 Task: Create a due date automation trigger when advanced on, on the tuesday of the week before a card is due add content with a description not ending with resume at 11:00 AM.
Action: Mouse moved to (1078, 84)
Screenshot: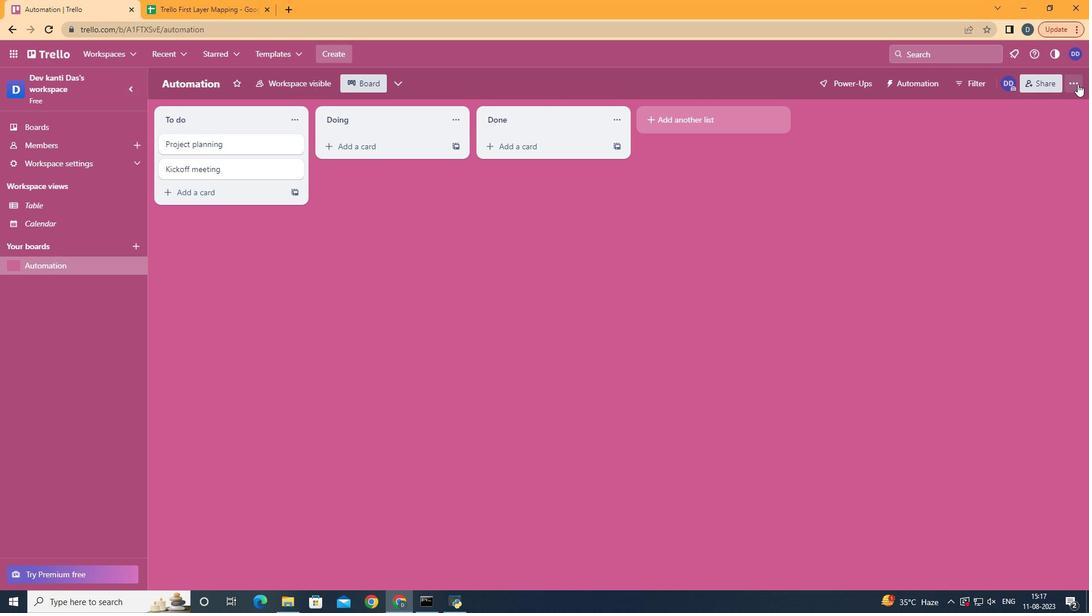 
Action: Mouse pressed left at (1078, 84)
Screenshot: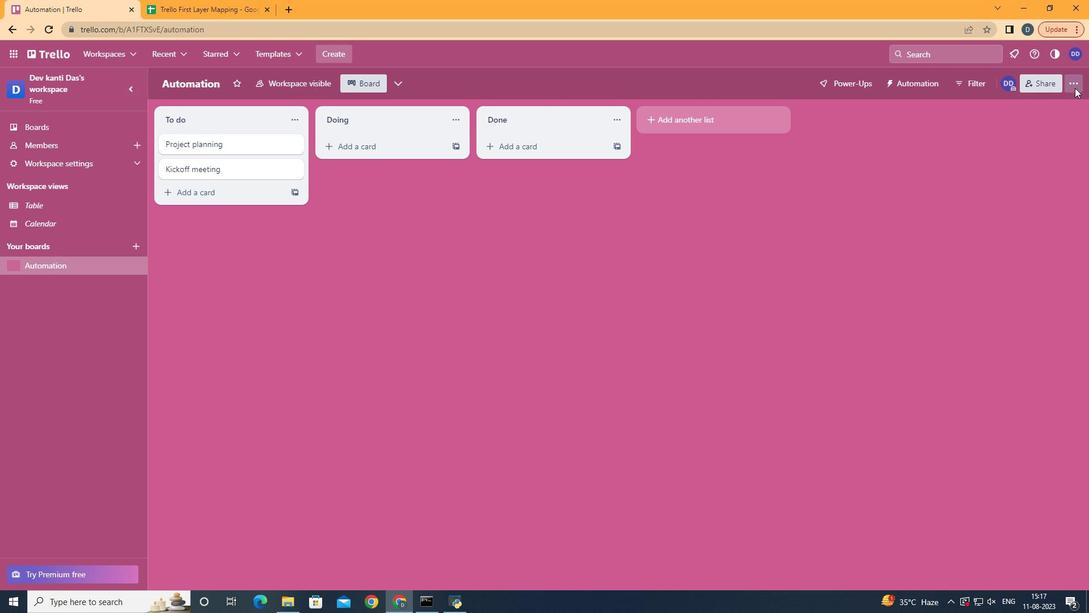 
Action: Mouse moved to (1014, 233)
Screenshot: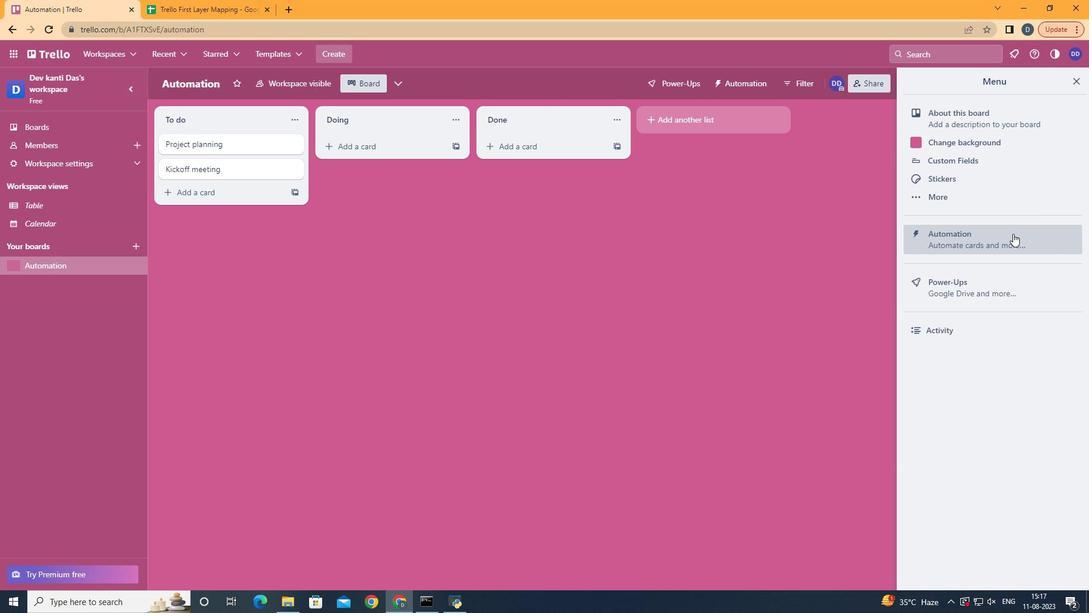 
Action: Mouse pressed left at (1014, 233)
Screenshot: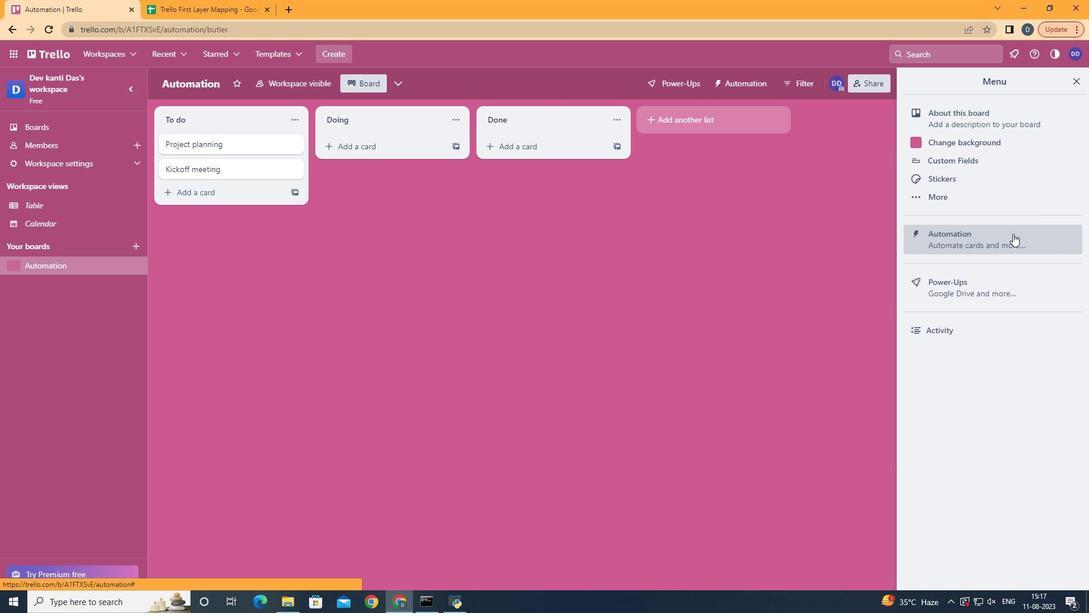 
Action: Mouse moved to (207, 232)
Screenshot: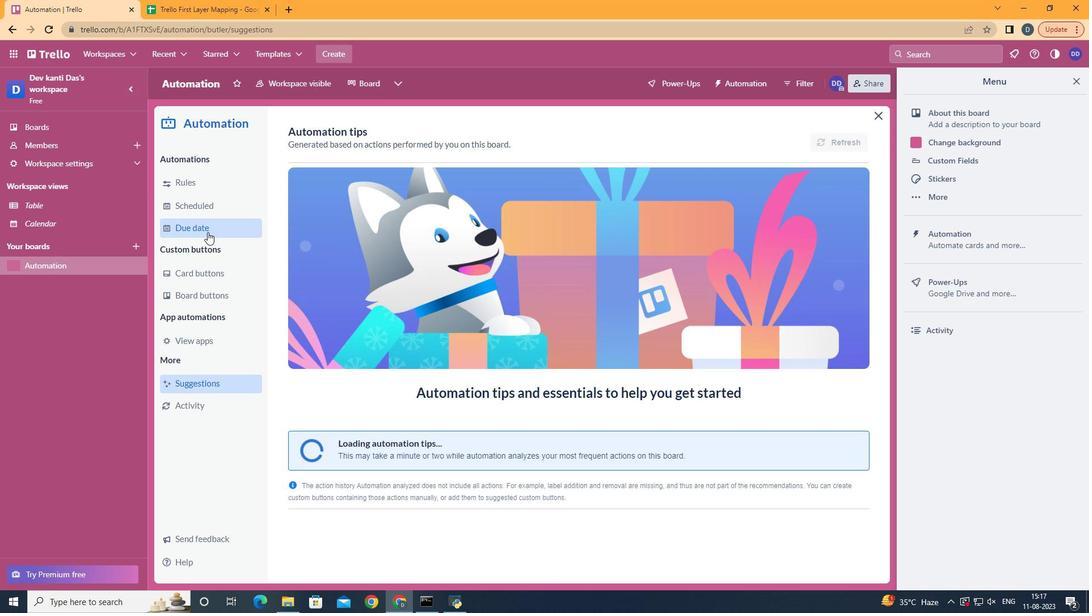 
Action: Mouse pressed left at (207, 232)
Screenshot: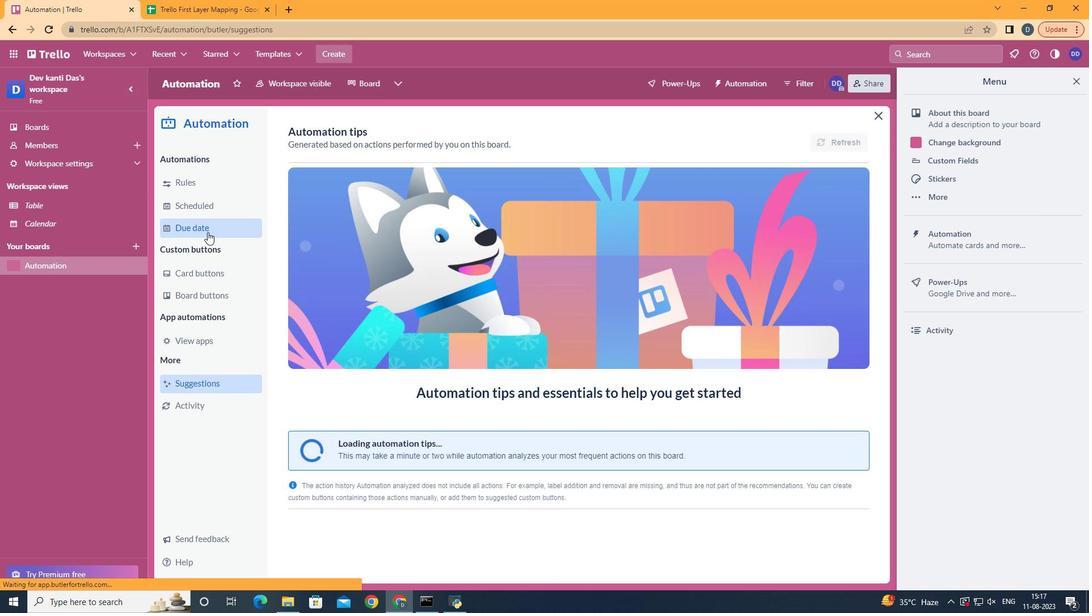 
Action: Mouse moved to (790, 131)
Screenshot: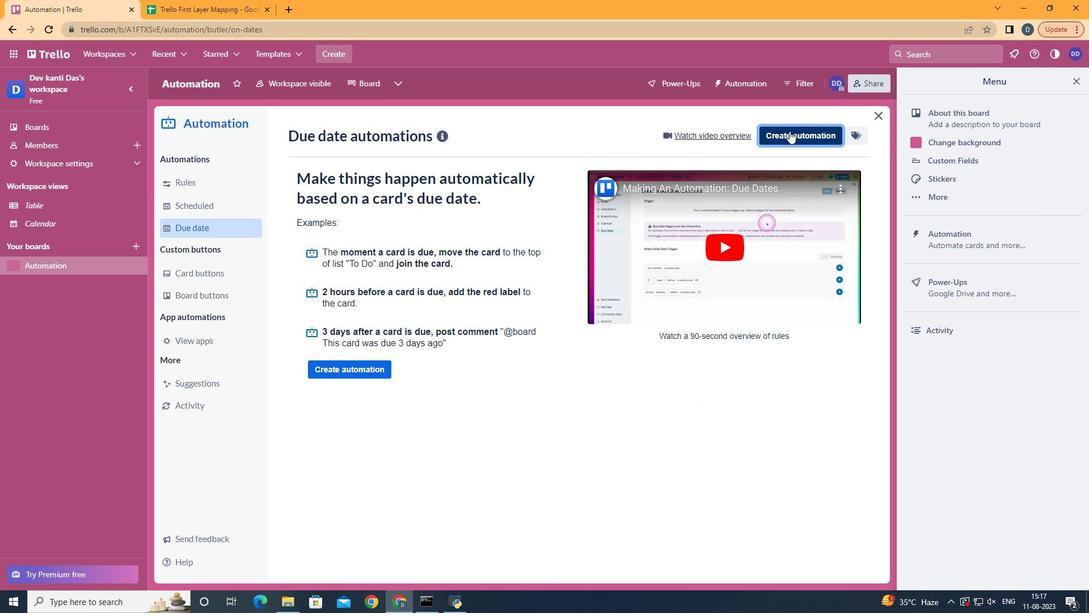 
Action: Mouse pressed left at (790, 131)
Screenshot: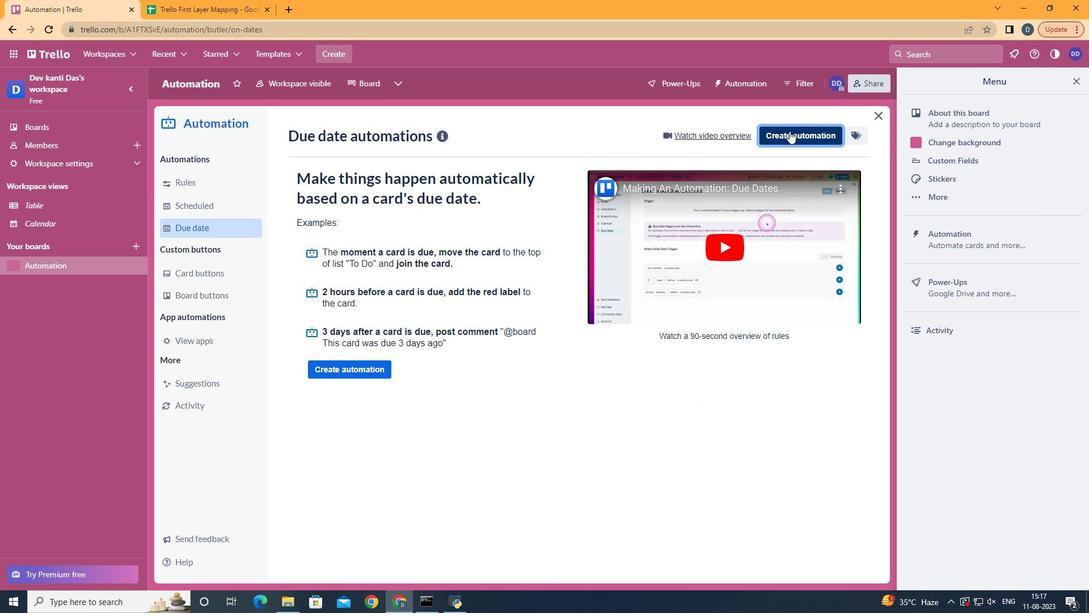 
Action: Mouse moved to (582, 246)
Screenshot: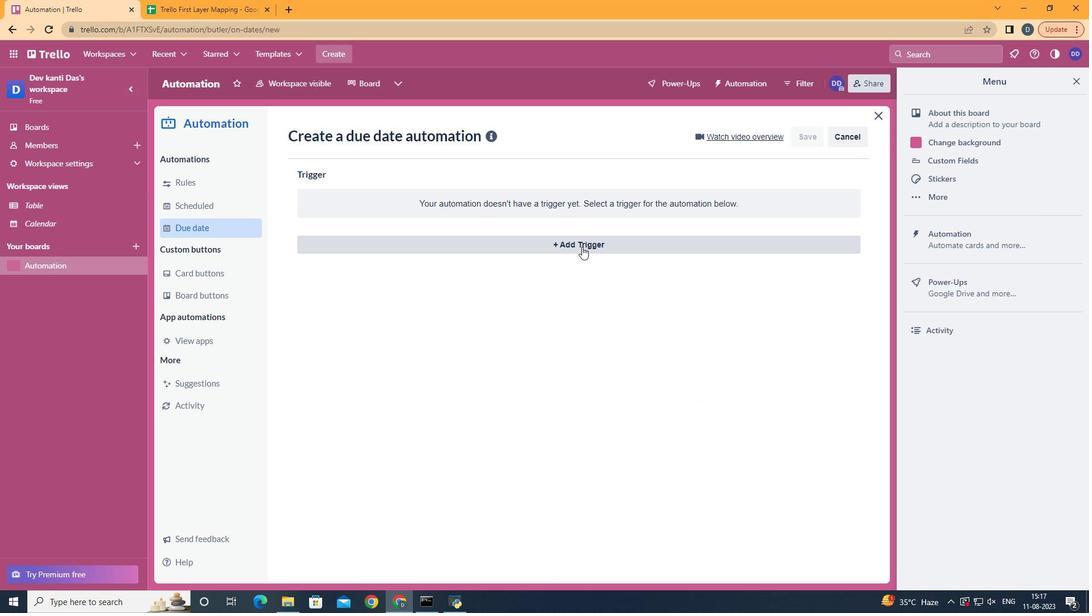 
Action: Mouse pressed left at (582, 246)
Screenshot: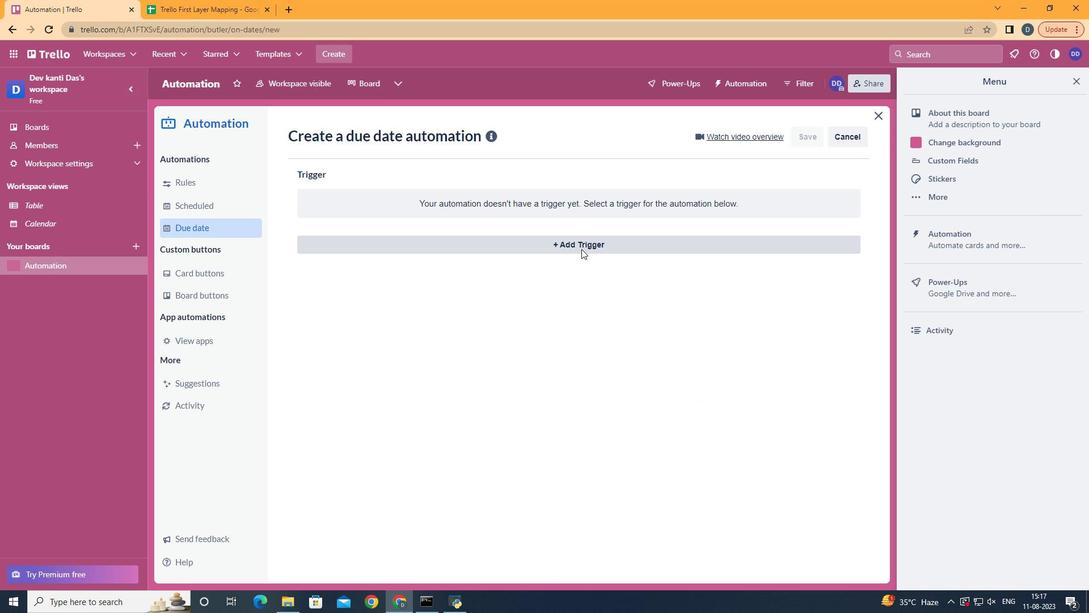 
Action: Mouse moved to (376, 318)
Screenshot: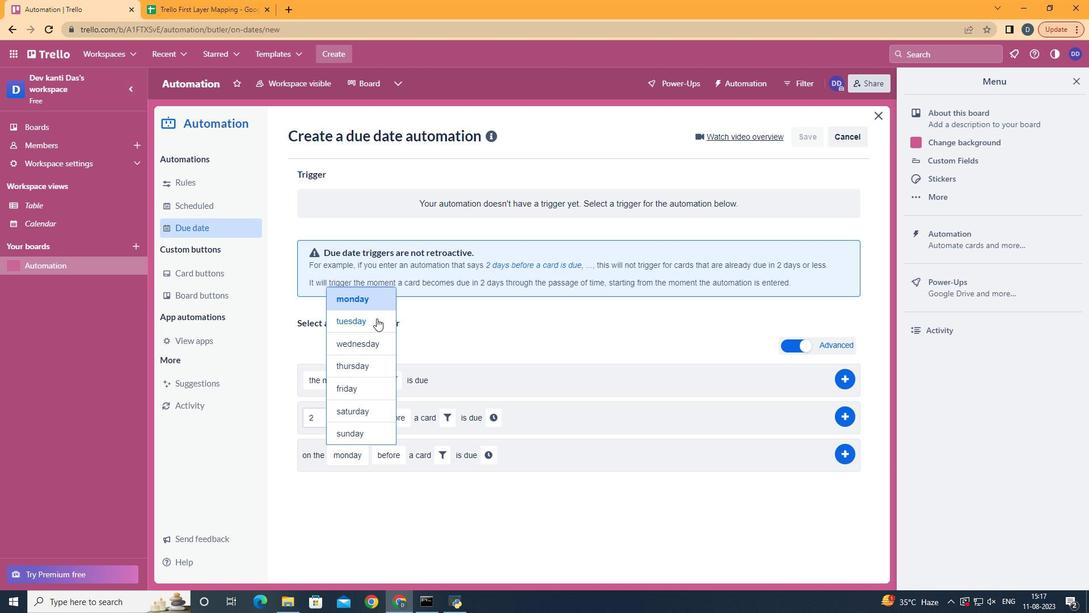 
Action: Mouse pressed left at (376, 318)
Screenshot: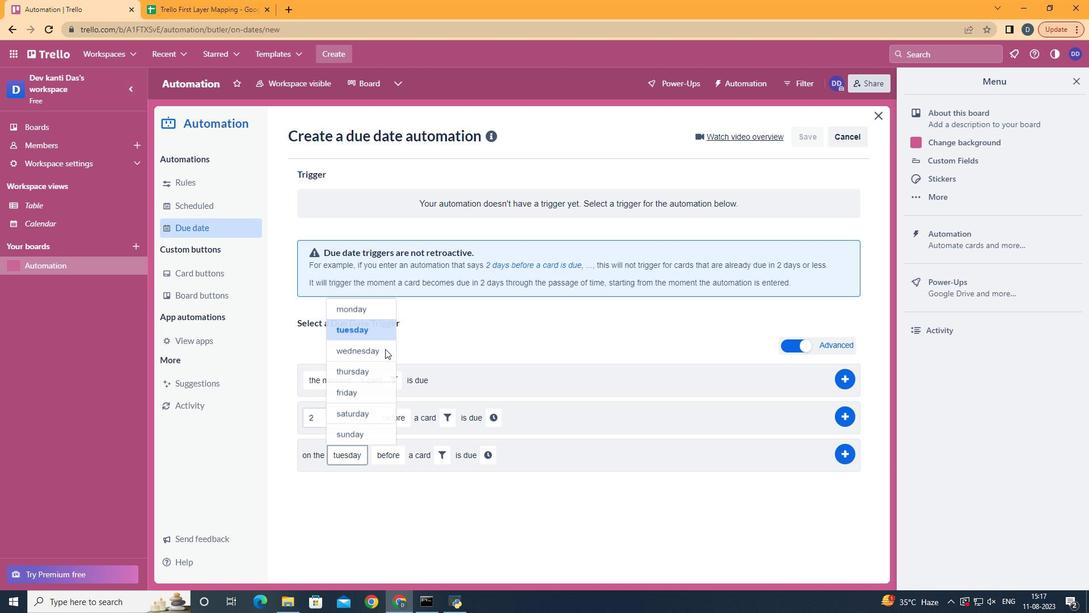 
Action: Mouse moved to (412, 548)
Screenshot: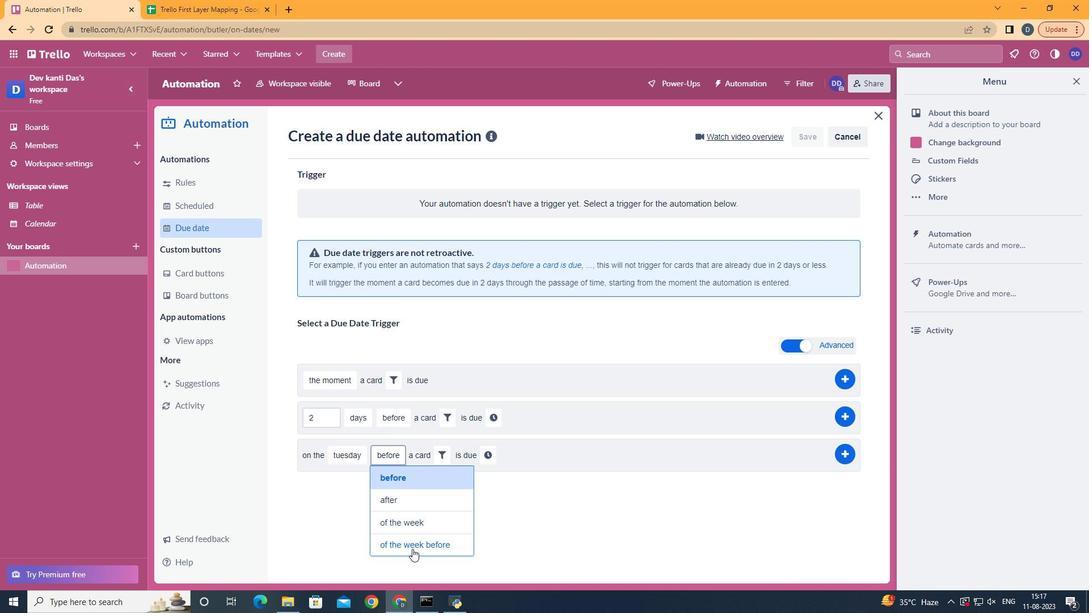 
Action: Mouse pressed left at (412, 548)
Screenshot: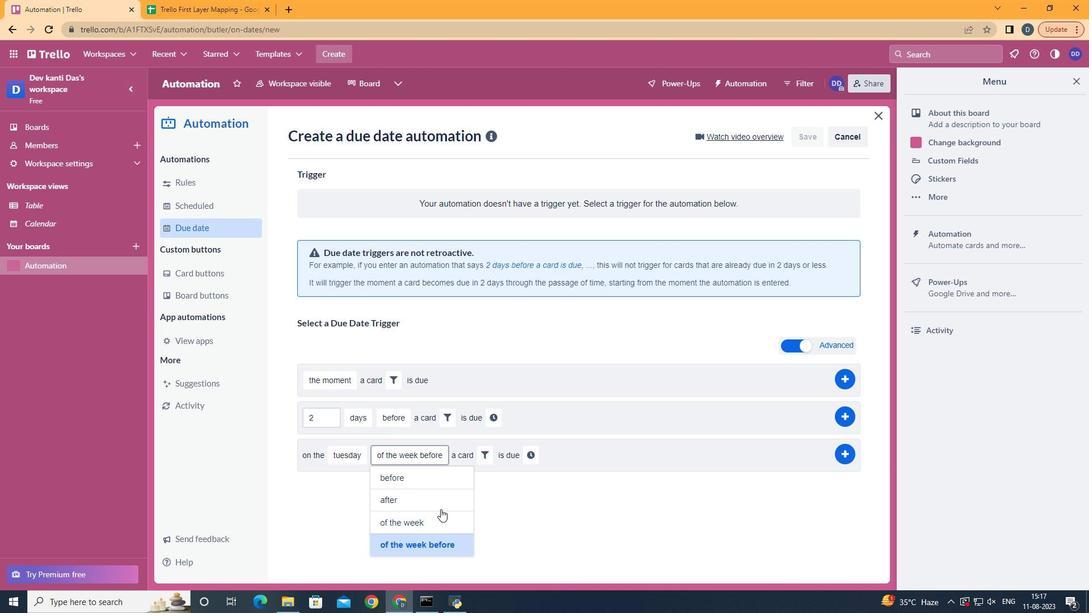 
Action: Mouse moved to (480, 454)
Screenshot: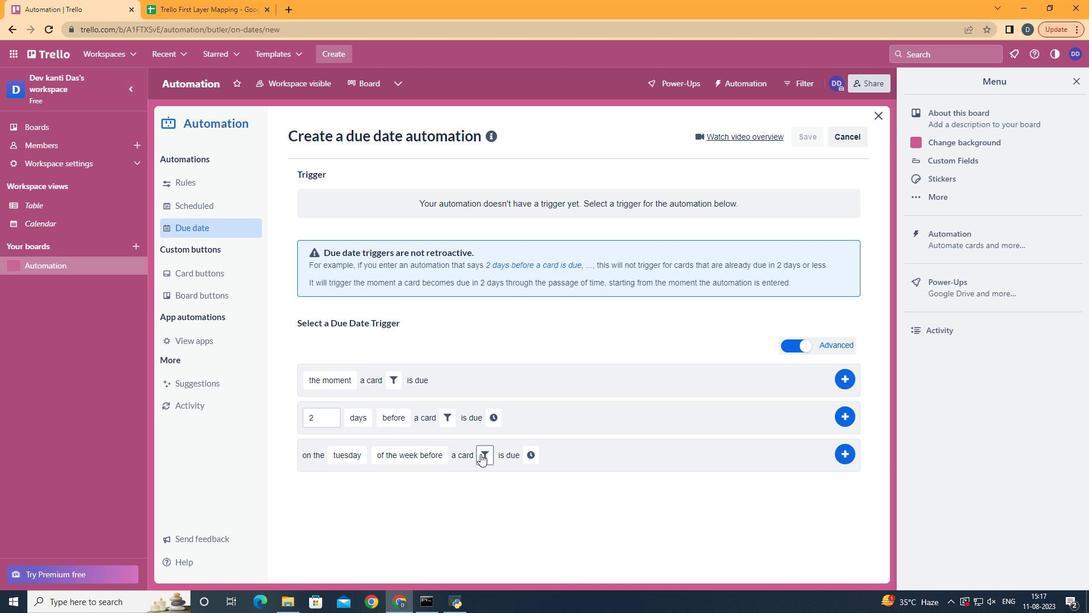 
Action: Mouse pressed left at (480, 454)
Screenshot: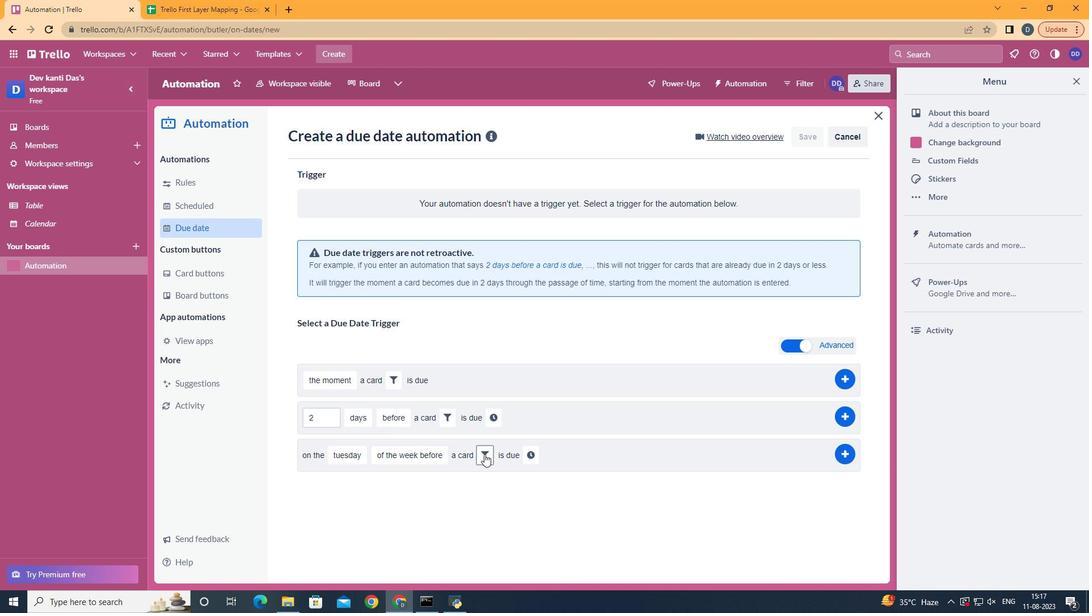 
Action: Mouse moved to (628, 490)
Screenshot: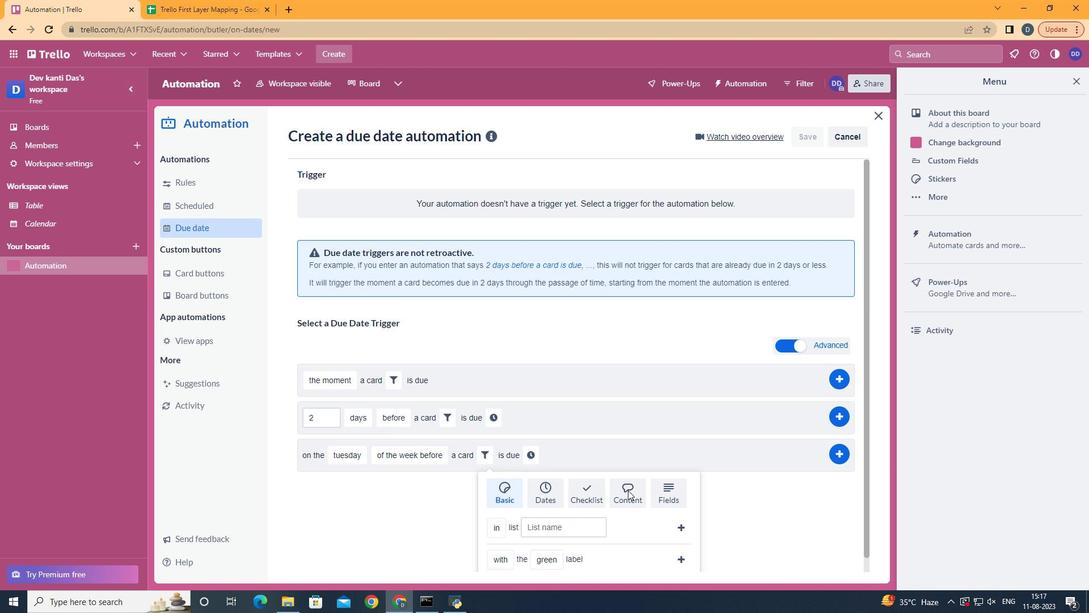 
Action: Mouse pressed left at (628, 490)
Screenshot: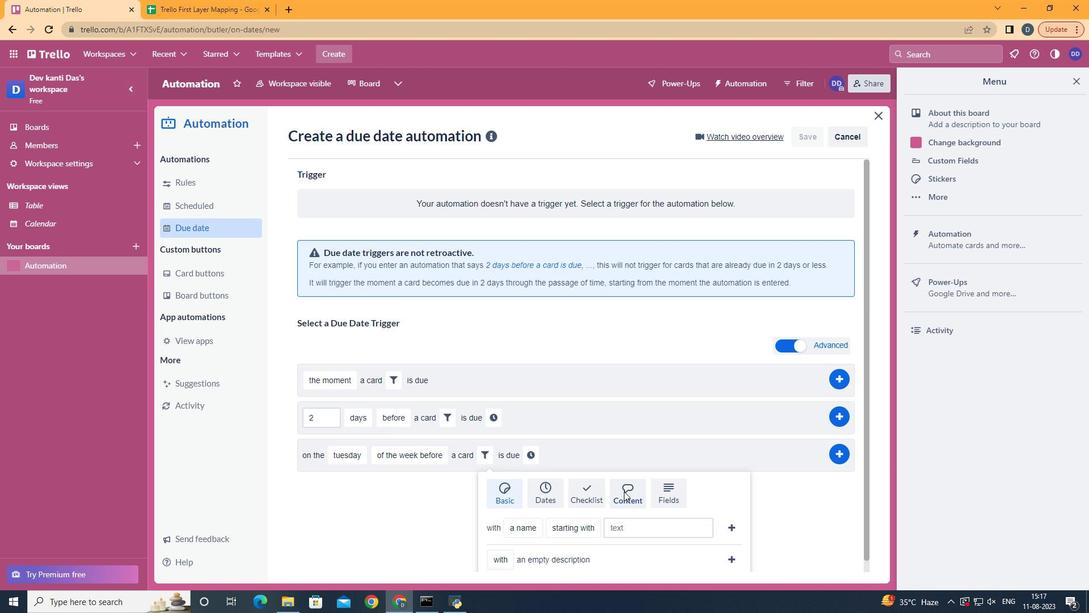 
Action: Mouse moved to (538, 484)
Screenshot: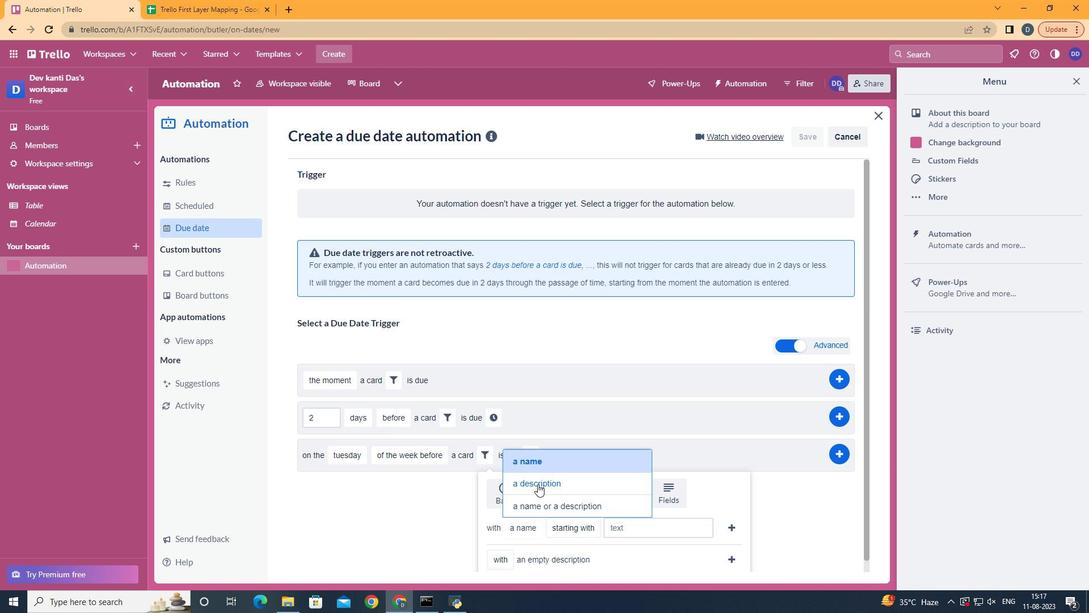 
Action: Mouse pressed left at (538, 484)
Screenshot: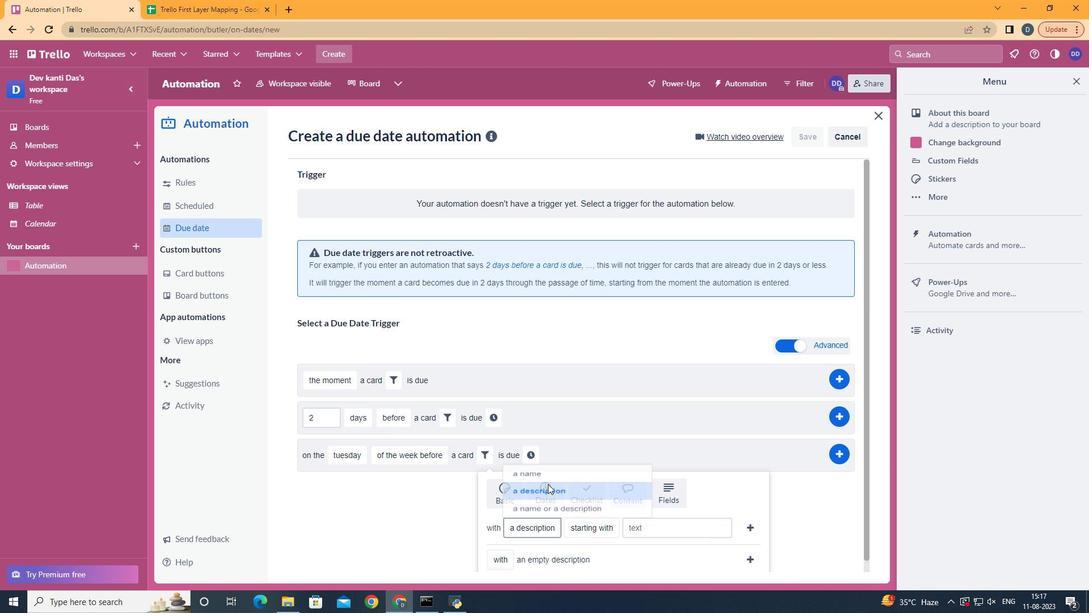 
Action: Mouse moved to (615, 484)
Screenshot: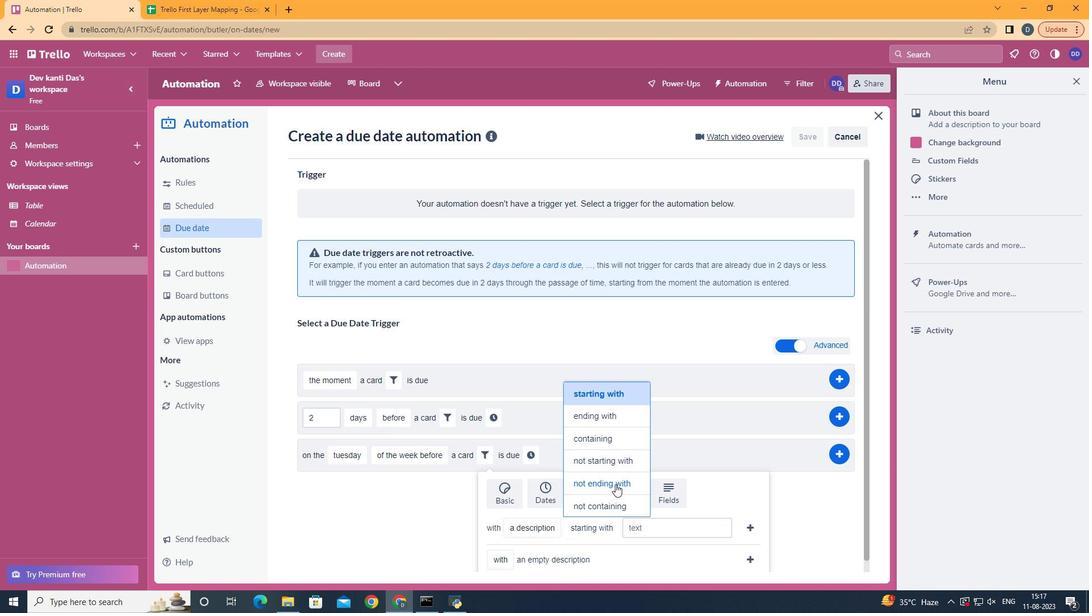 
Action: Mouse pressed left at (615, 484)
Screenshot: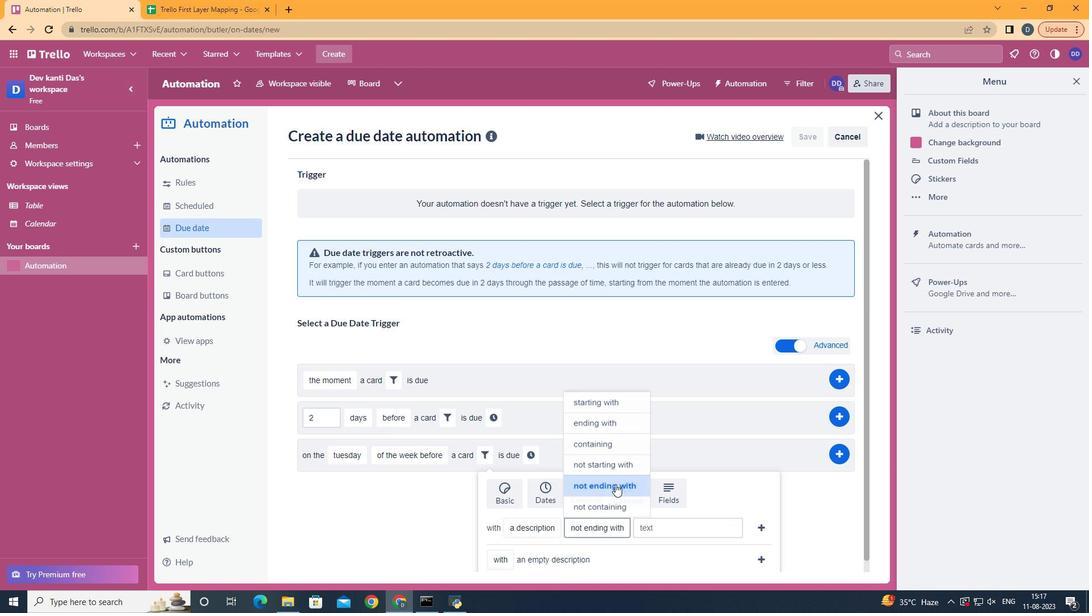 
Action: Mouse moved to (666, 524)
Screenshot: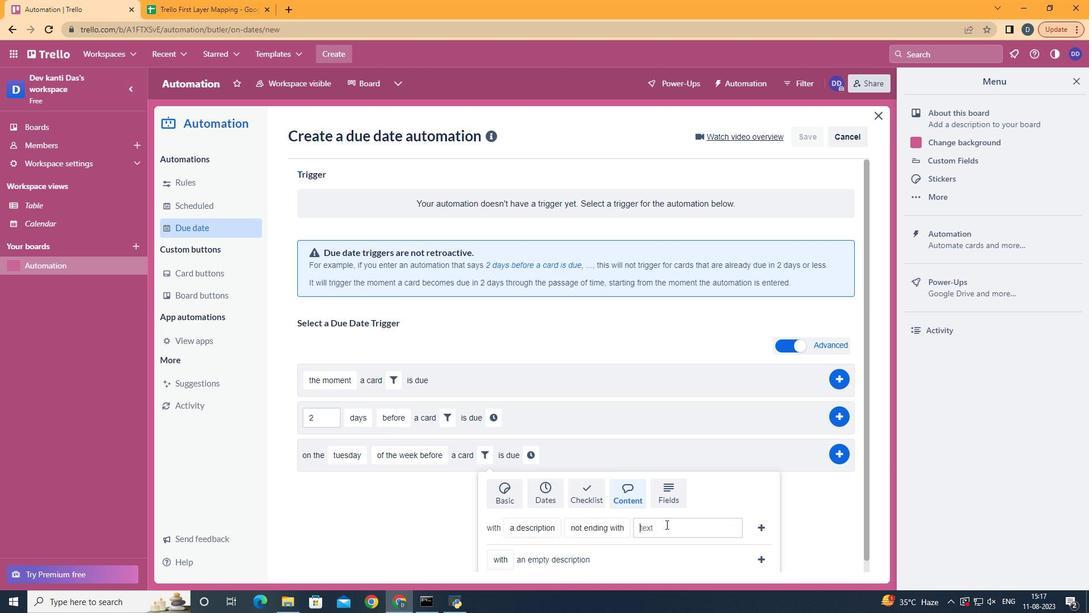 
Action: Mouse pressed left at (666, 524)
Screenshot: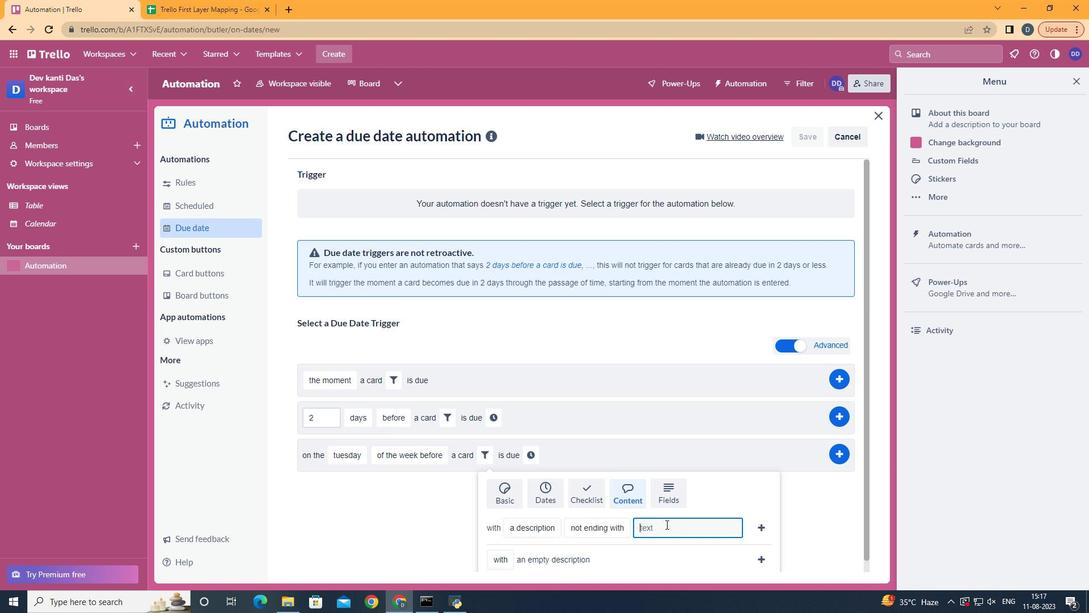 
Action: Mouse moved to (660, 525)
Screenshot: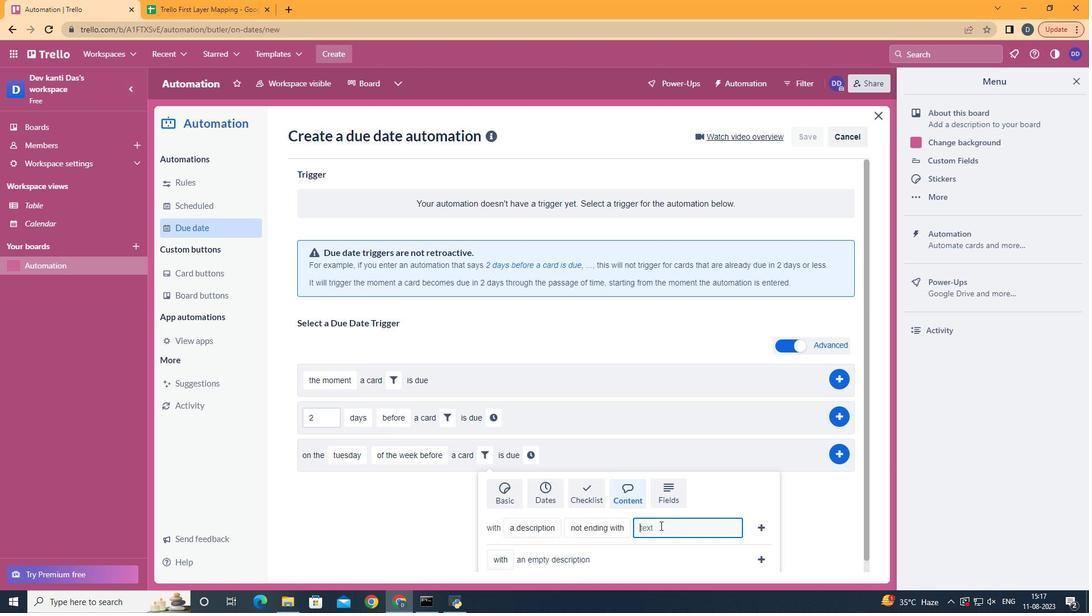 
Action: Key pressed resume
Screenshot: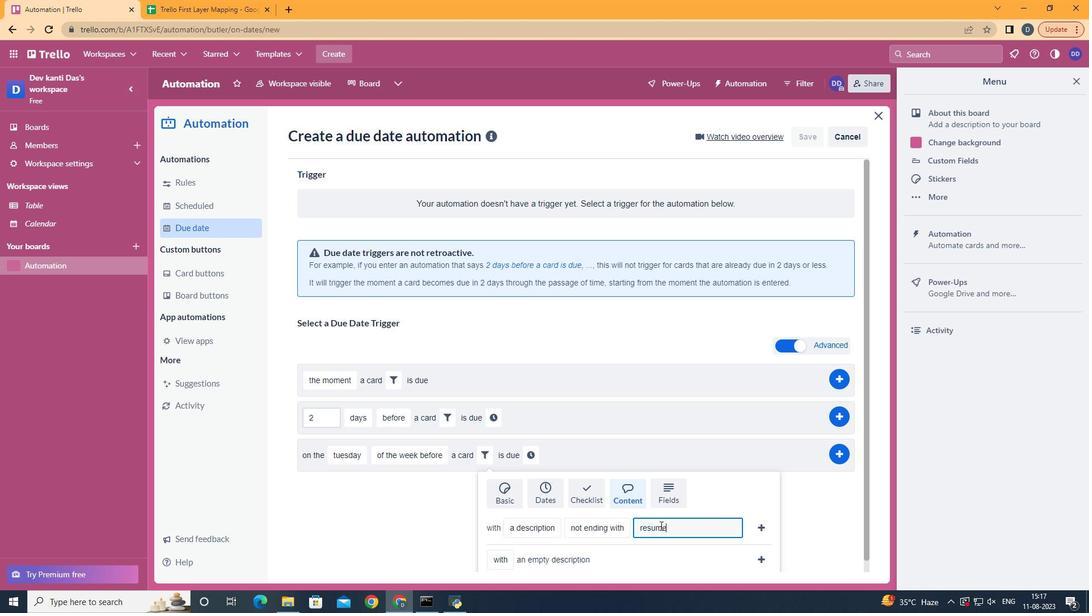 
Action: Mouse moved to (758, 523)
Screenshot: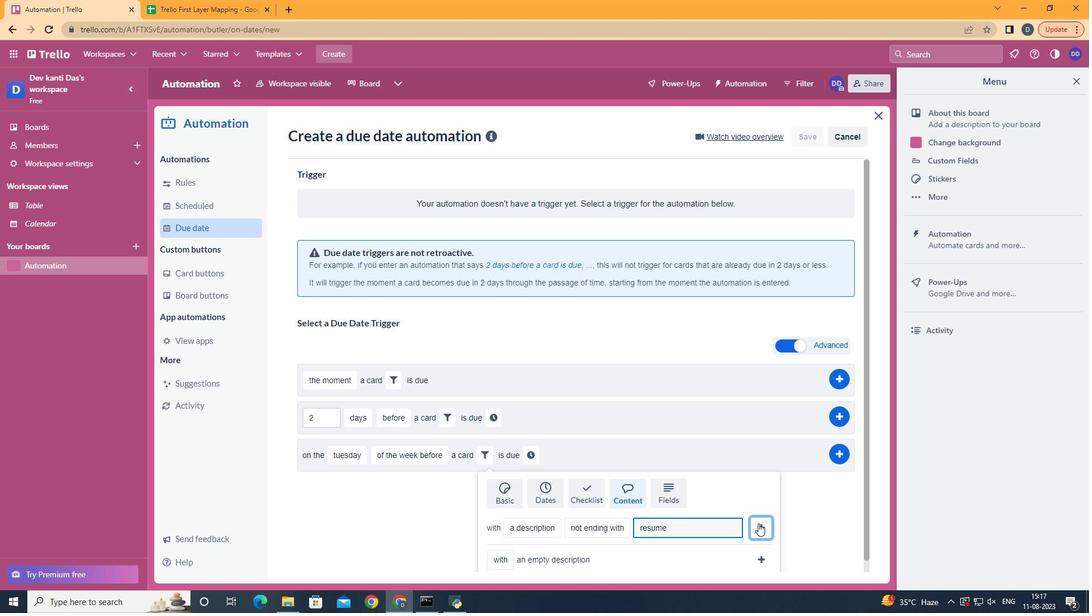 
Action: Mouse pressed left at (758, 523)
Screenshot: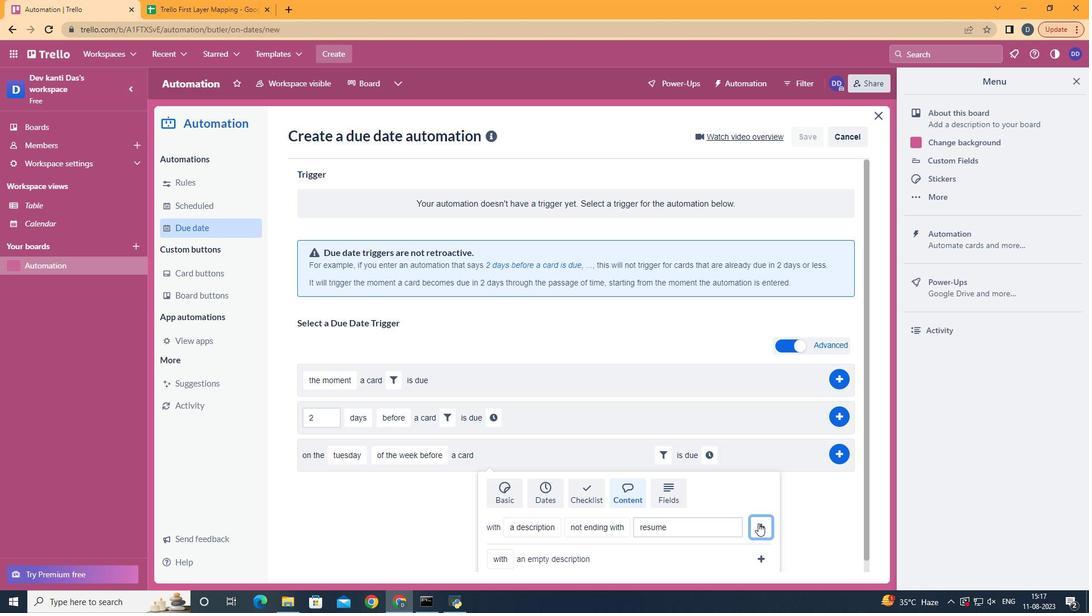 
Action: Mouse moved to (715, 458)
Screenshot: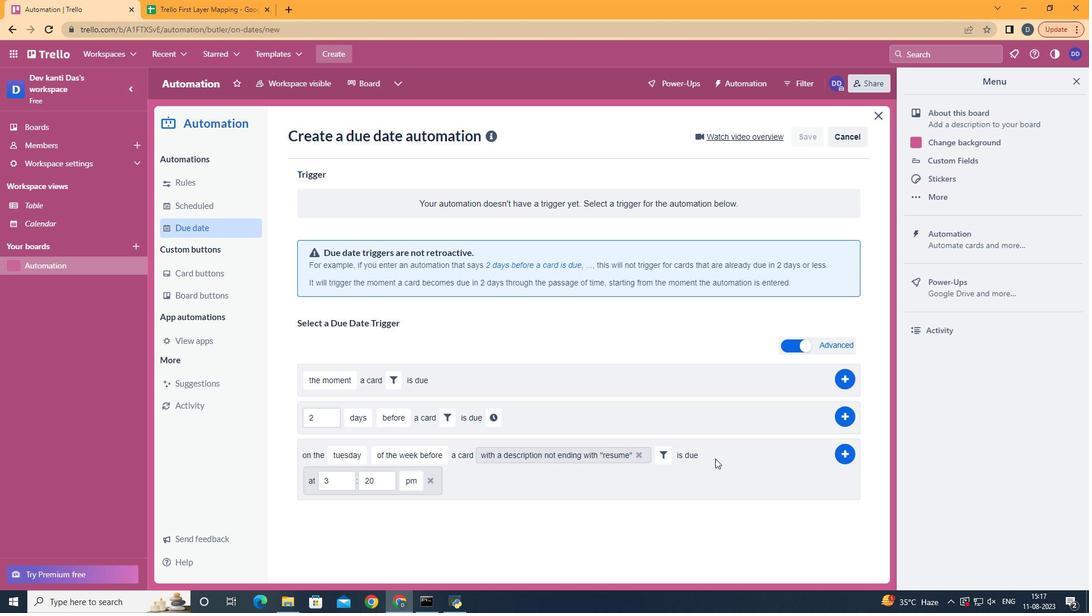 
Action: Mouse pressed left at (715, 458)
Screenshot: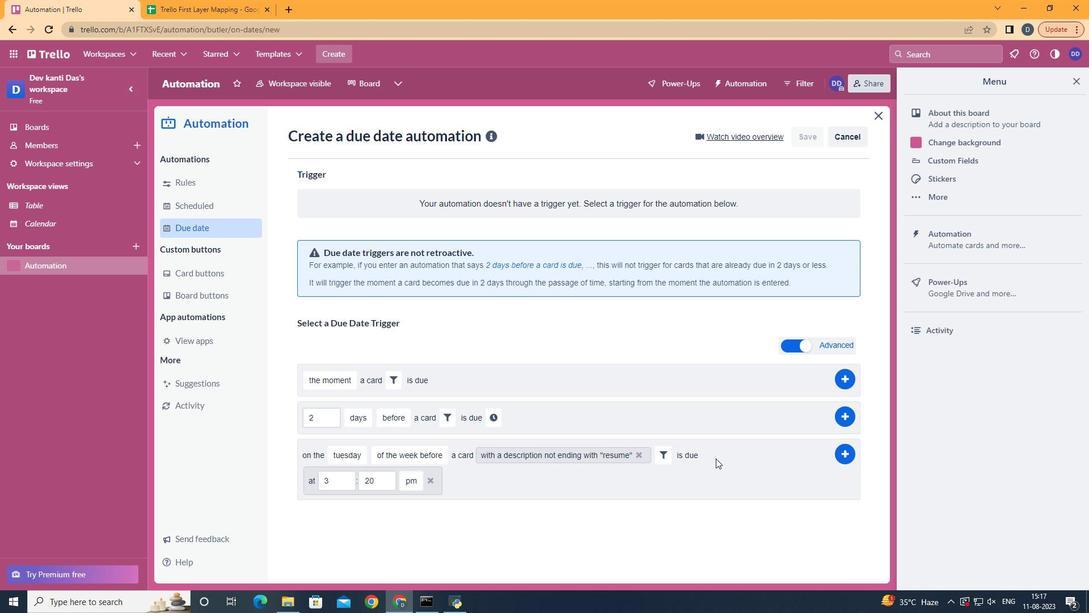 
Action: Mouse moved to (349, 480)
Screenshot: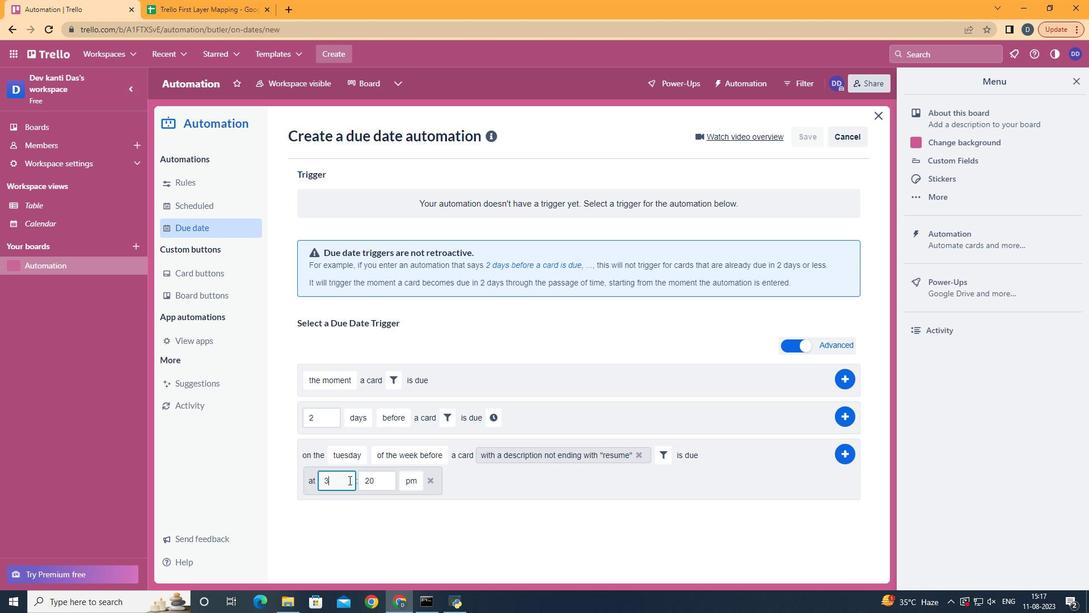 
Action: Mouse pressed left at (349, 480)
Screenshot: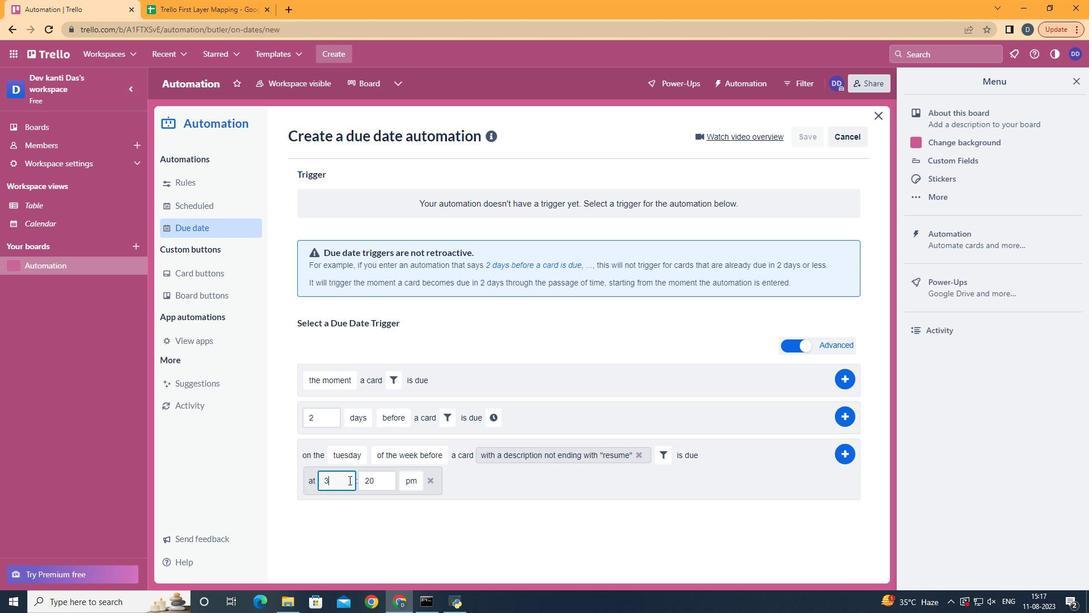 
Action: Mouse moved to (343, 482)
Screenshot: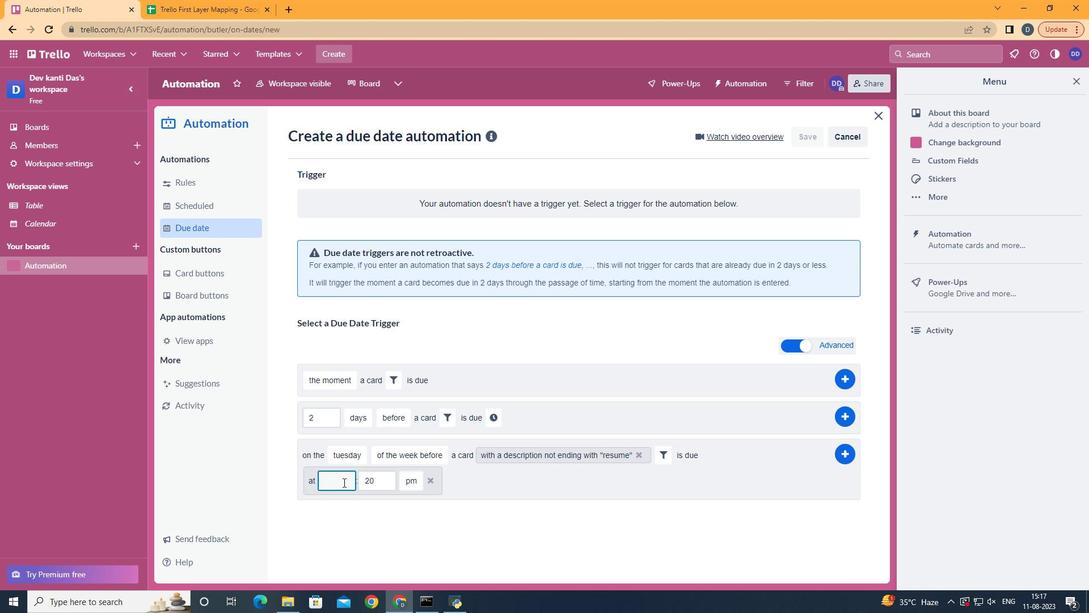 
Action: Key pressed <Key.backspace>11
Screenshot: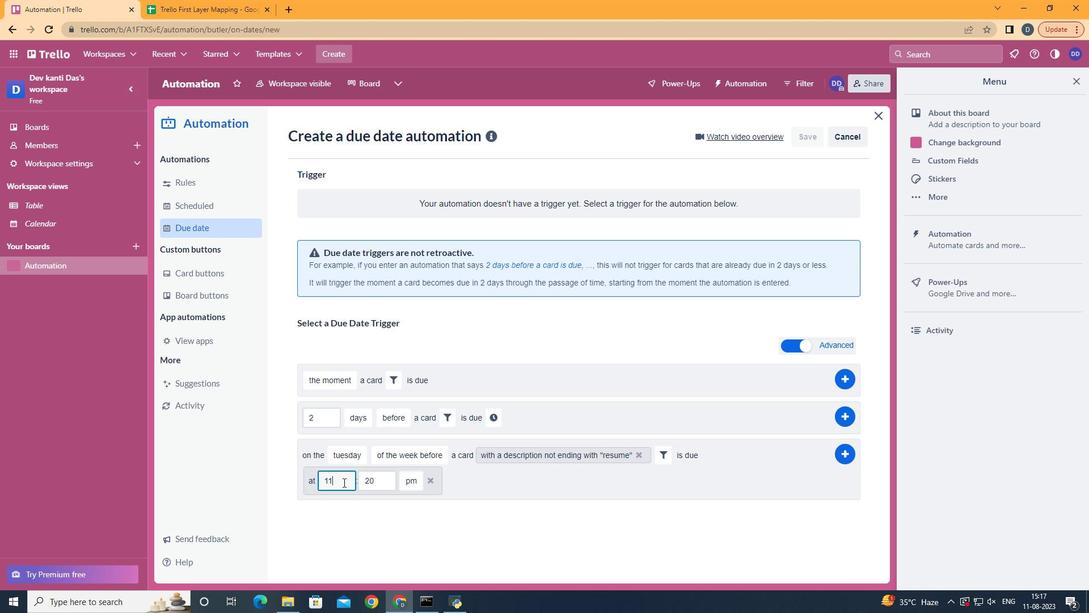 
Action: Mouse moved to (375, 483)
Screenshot: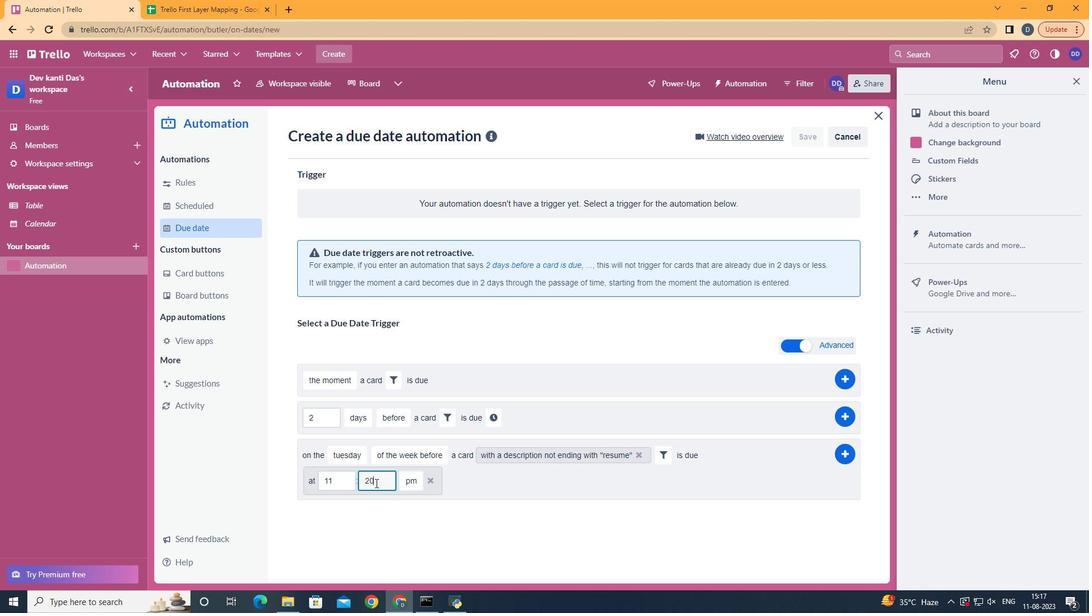 
Action: Mouse pressed left at (375, 483)
Screenshot: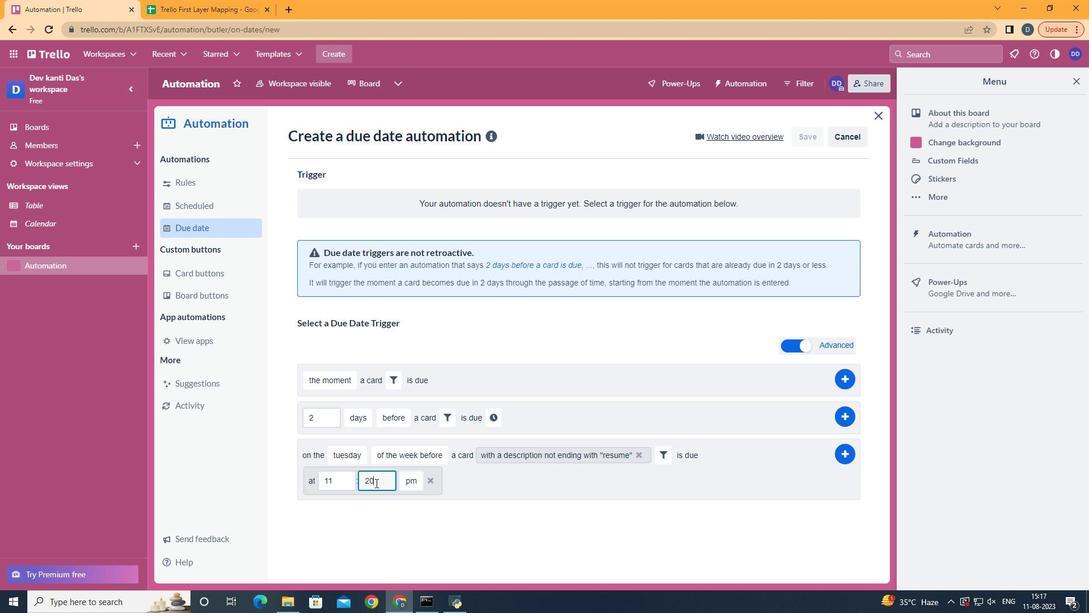 
Action: Key pressed <Key.backspace><Key.backspace>00
Screenshot: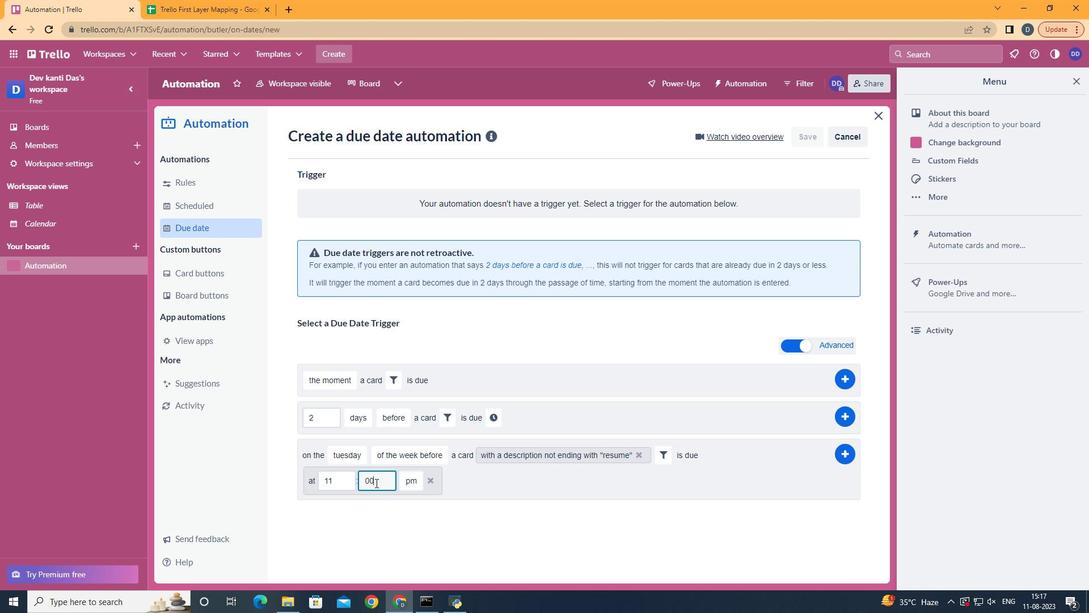 
Action: Mouse moved to (414, 504)
Screenshot: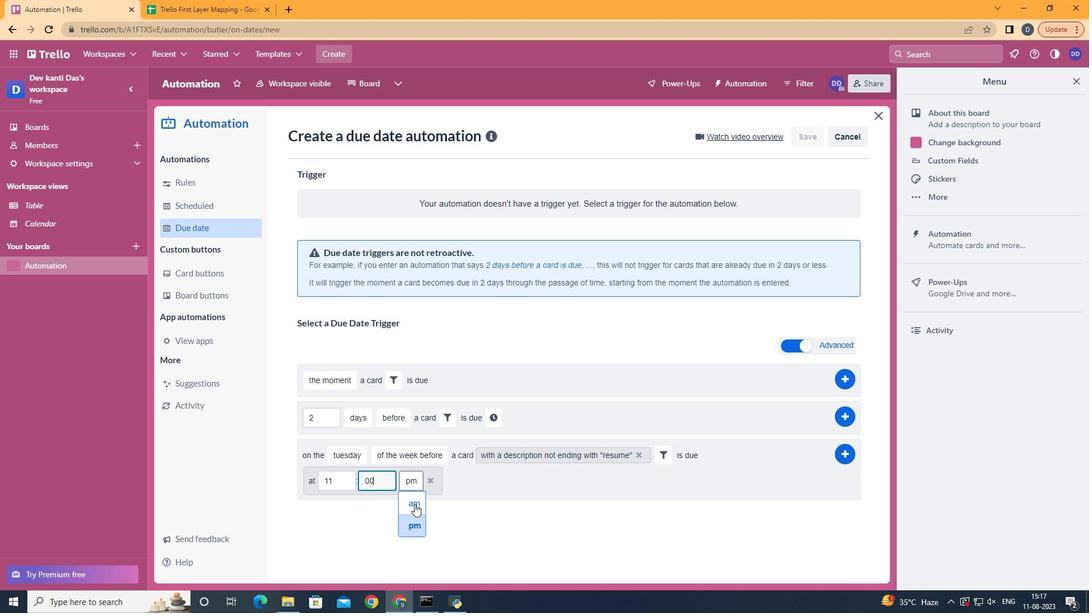 
Action: Mouse pressed left at (414, 504)
Screenshot: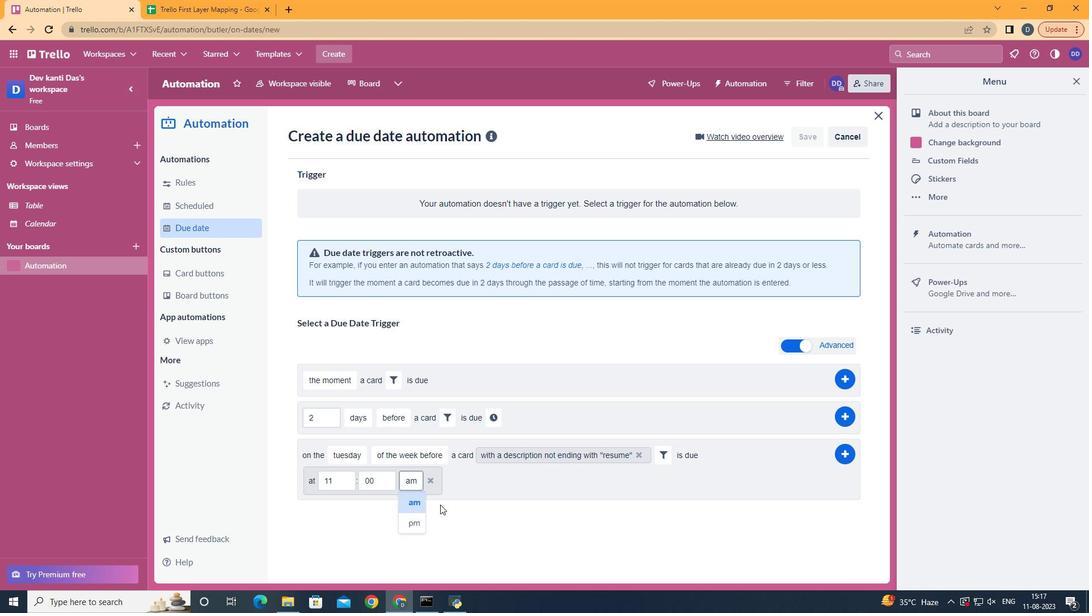 
Action: Mouse moved to (842, 456)
Screenshot: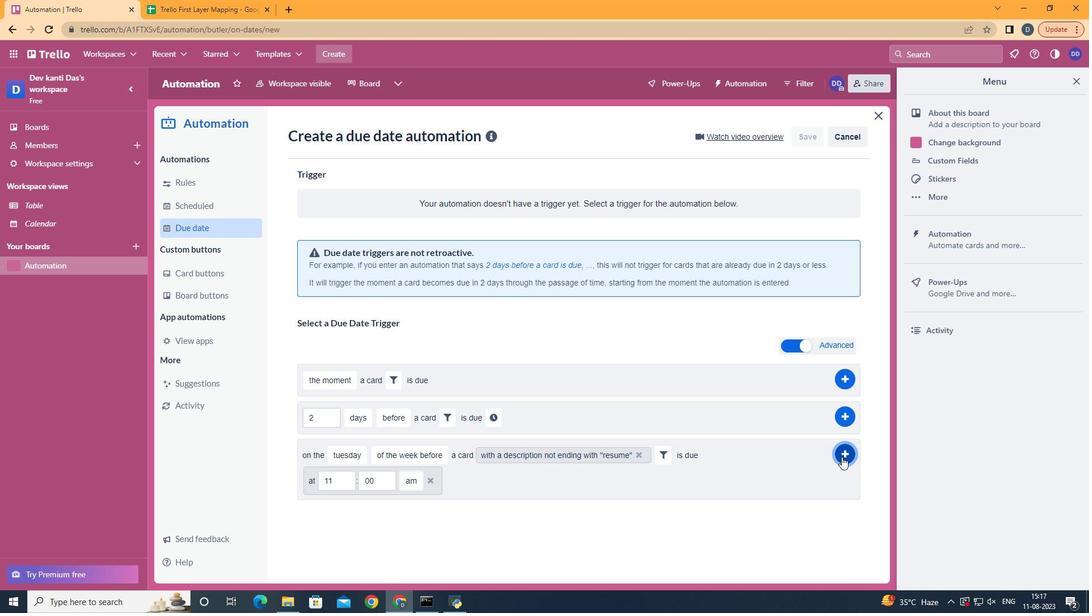 
Action: Mouse pressed left at (842, 456)
Screenshot: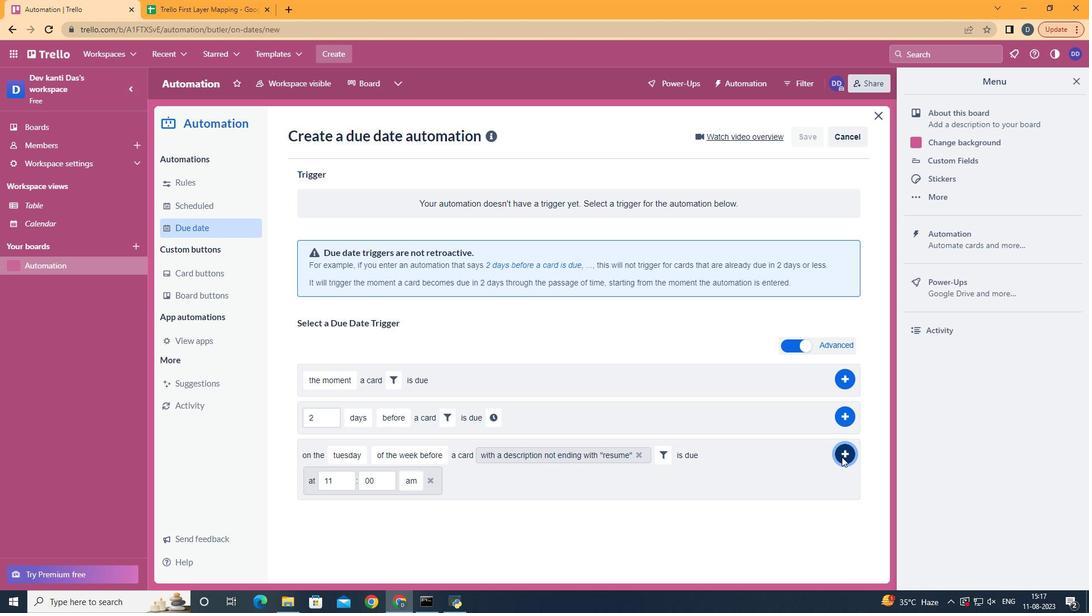 
